Task: Use the formula "IMAGINARY" in spreadsheet "Project protfolio".
Action: Mouse moved to (129, 75)
Screenshot: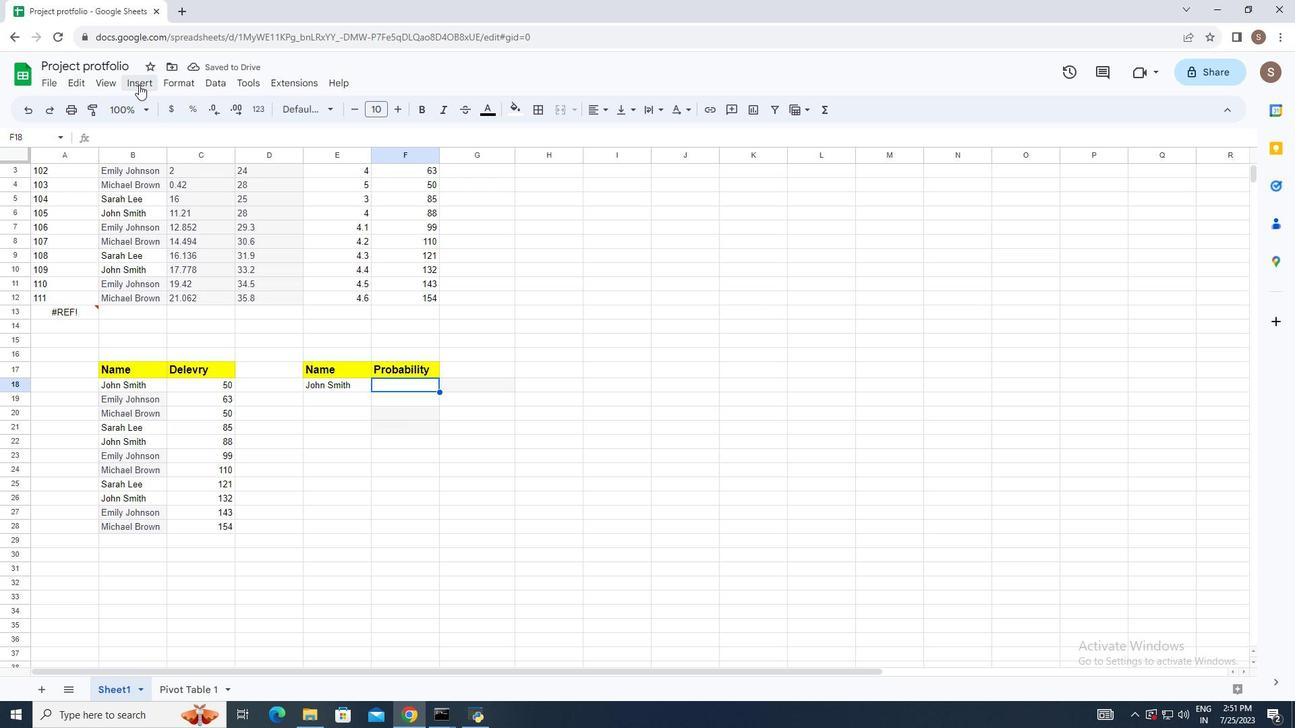 
Action: Mouse pressed left at (129, 75)
Screenshot: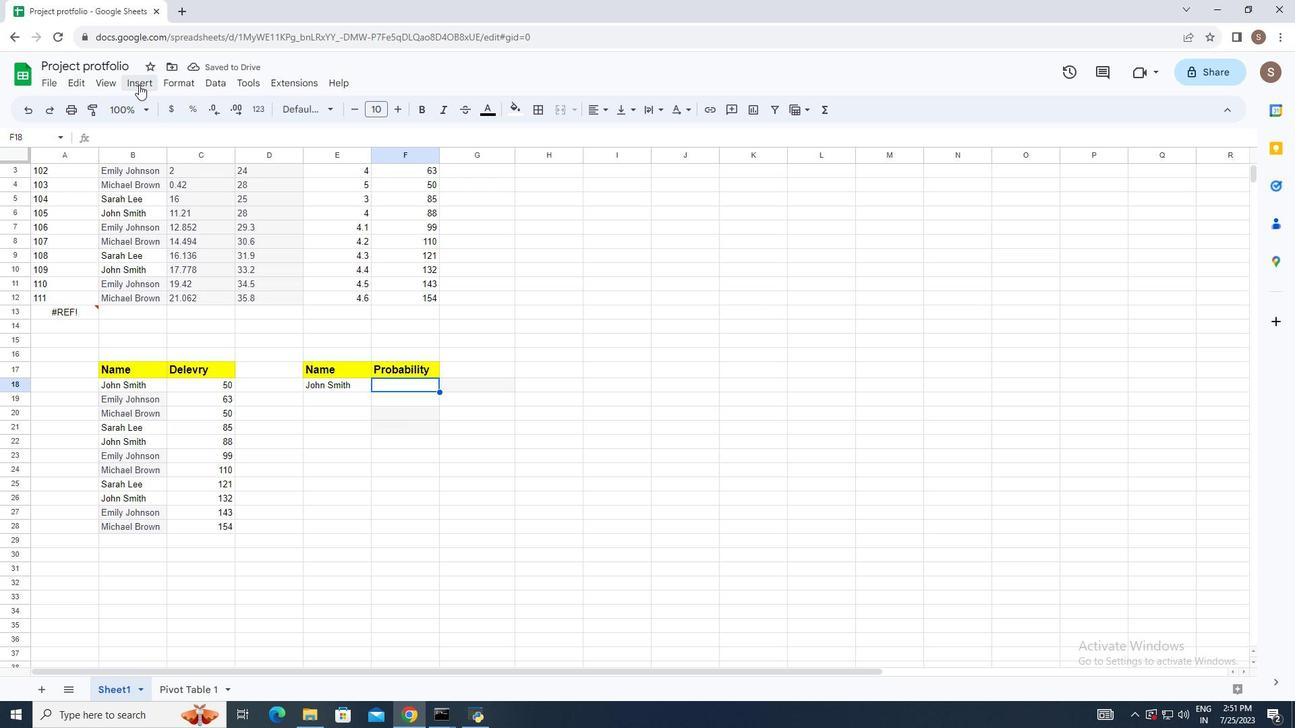 
Action: Mouse moved to (210, 305)
Screenshot: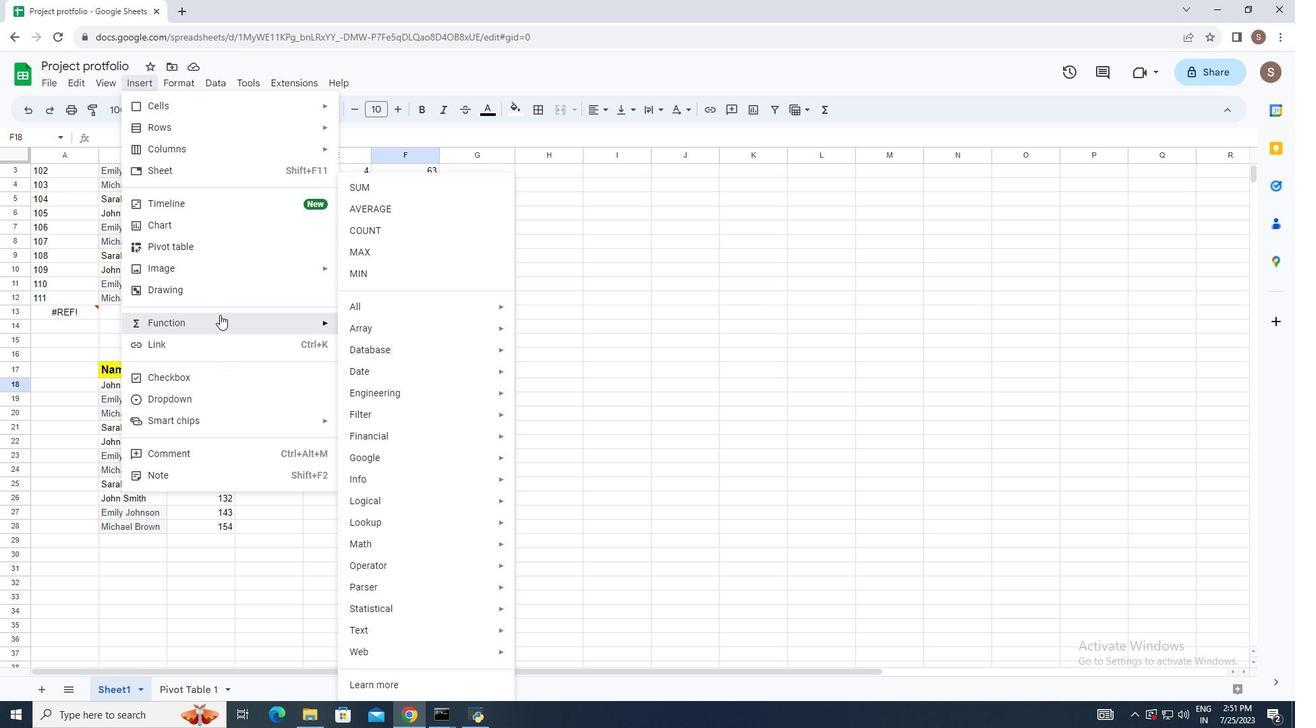 
Action: Mouse pressed left at (210, 305)
Screenshot: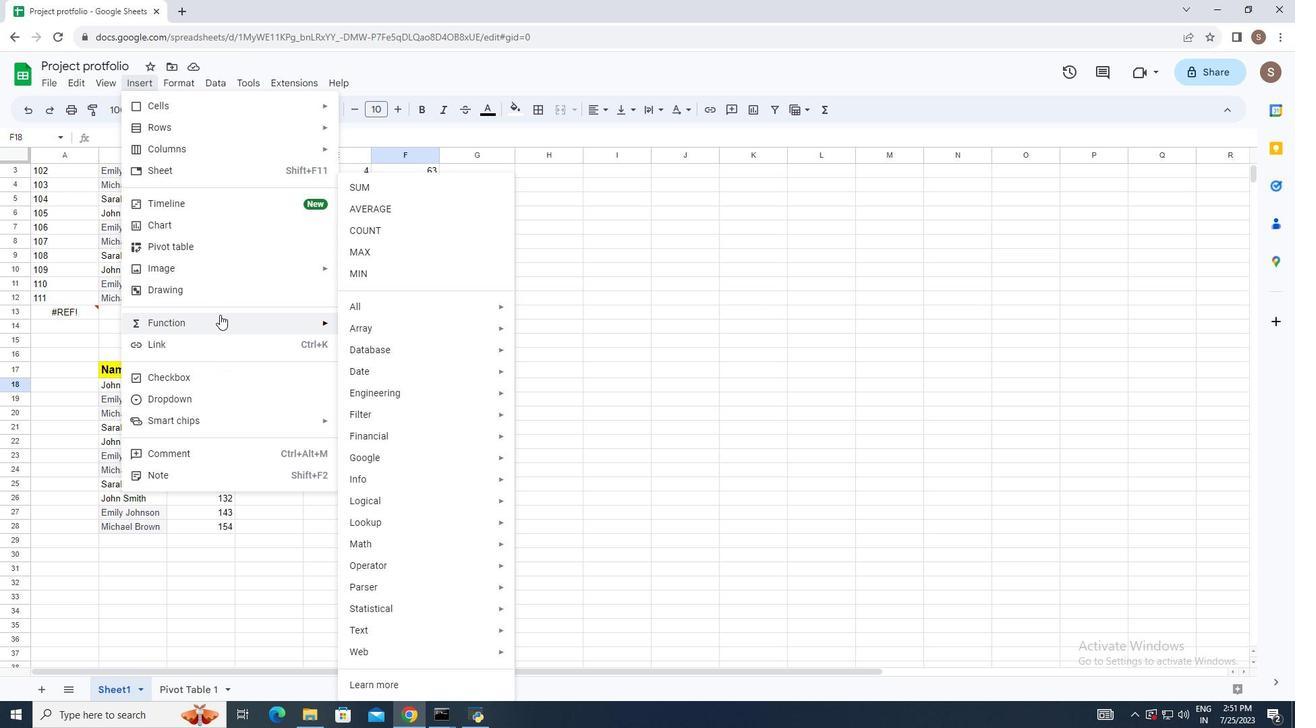 
Action: Mouse moved to (362, 300)
Screenshot: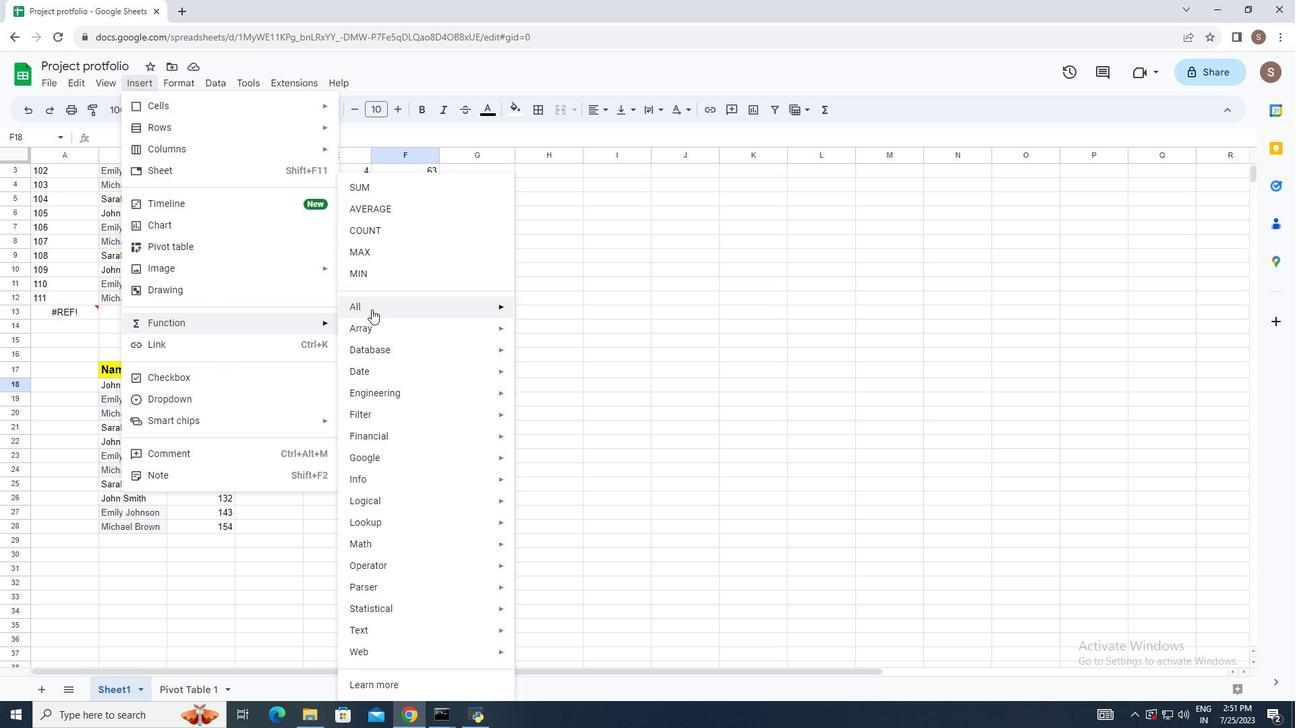 
Action: Mouse pressed left at (362, 300)
Screenshot: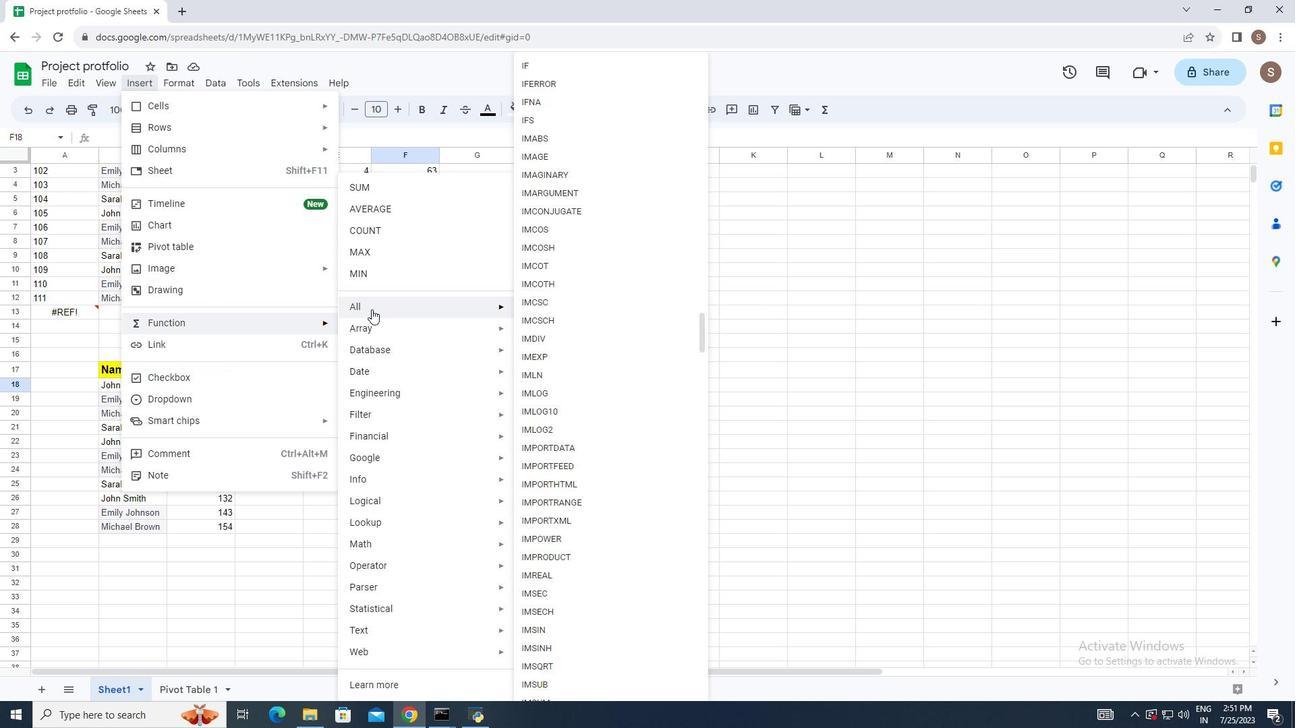 
Action: Mouse moved to (587, 164)
Screenshot: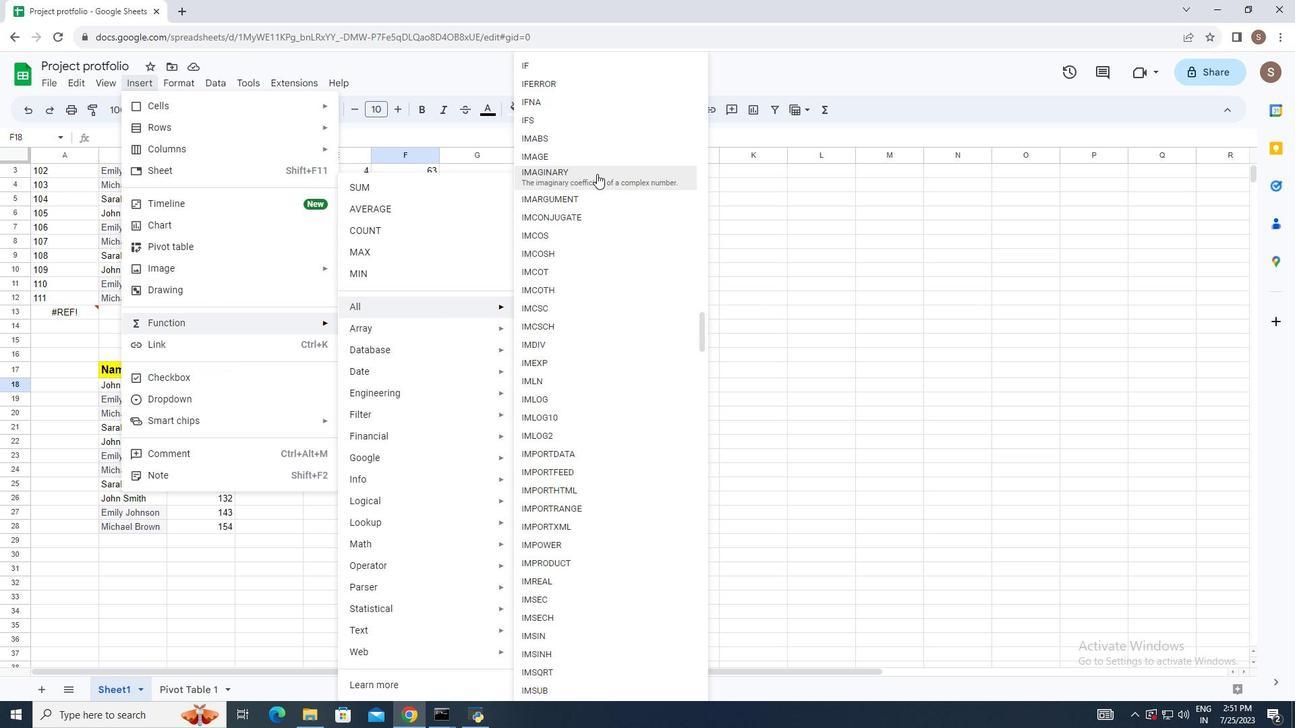 
Action: Mouse pressed left at (587, 164)
Screenshot: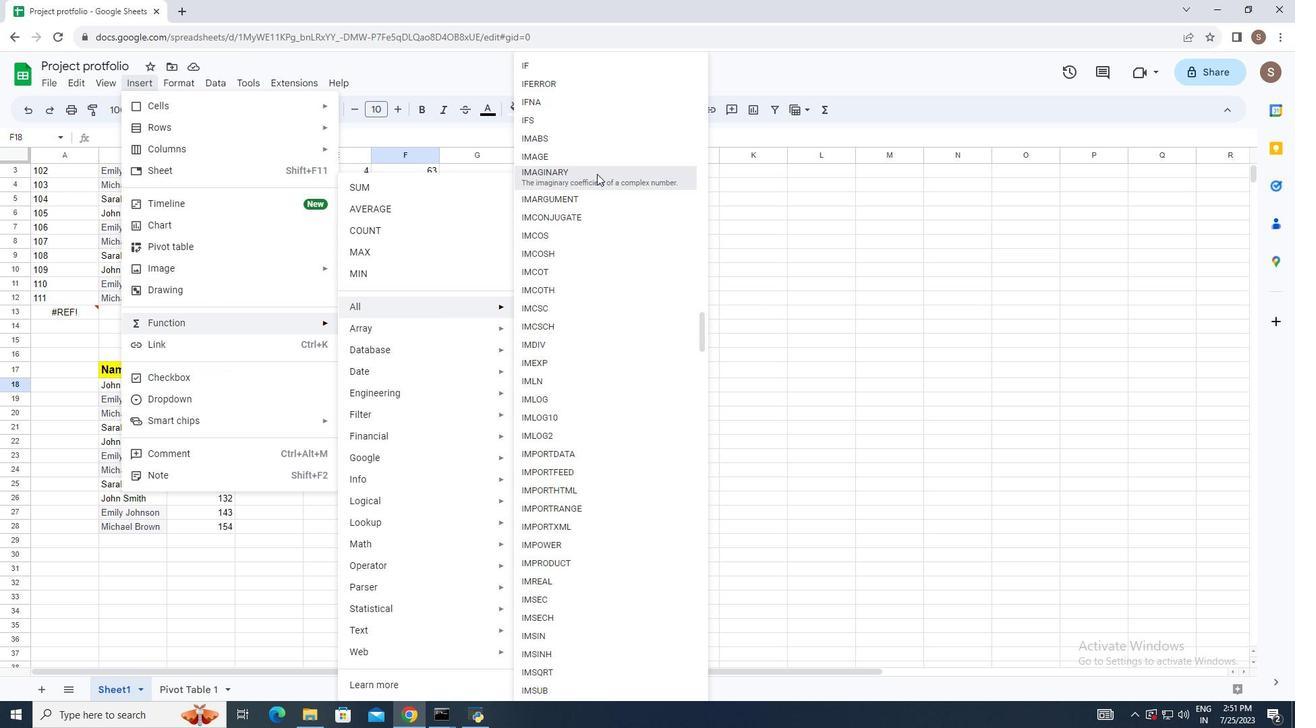 
Action: Mouse moved to (512, 355)
Screenshot: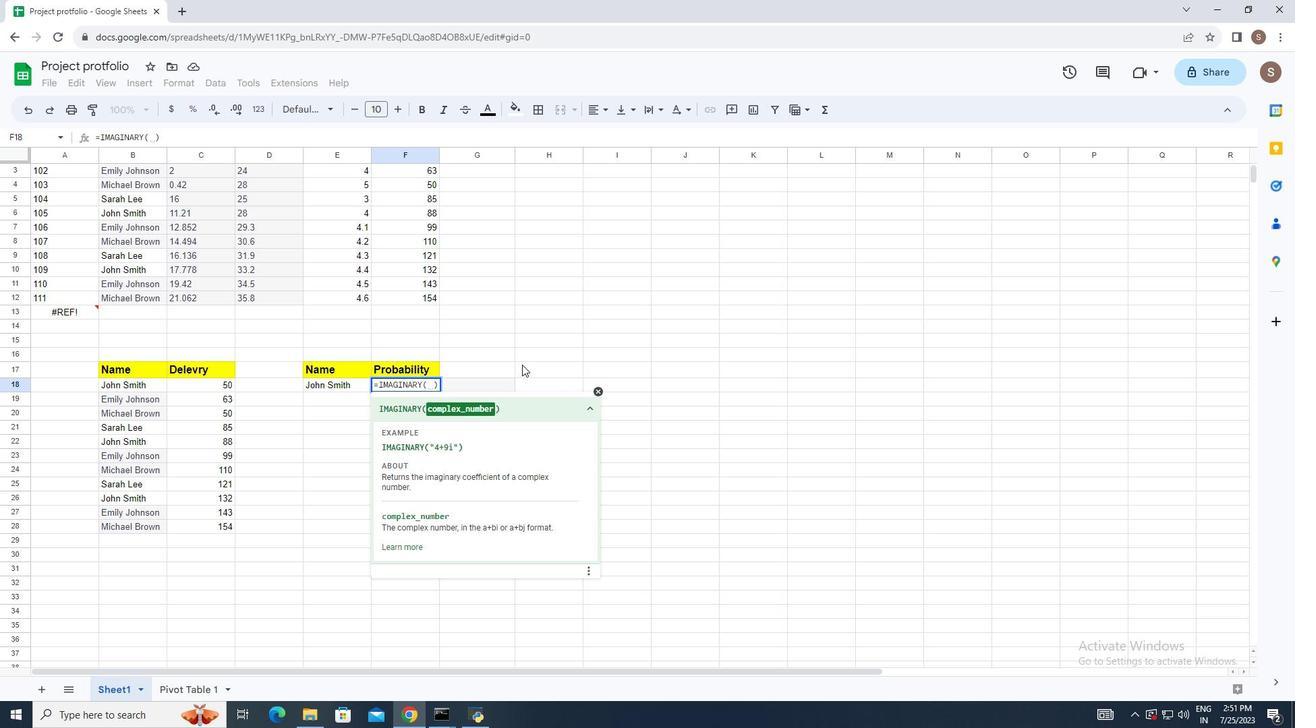 
Action: Key pressed <Key.shift_r>"4<Key.shift_r>+9i<Key.shift>"<Key.enter>
Screenshot: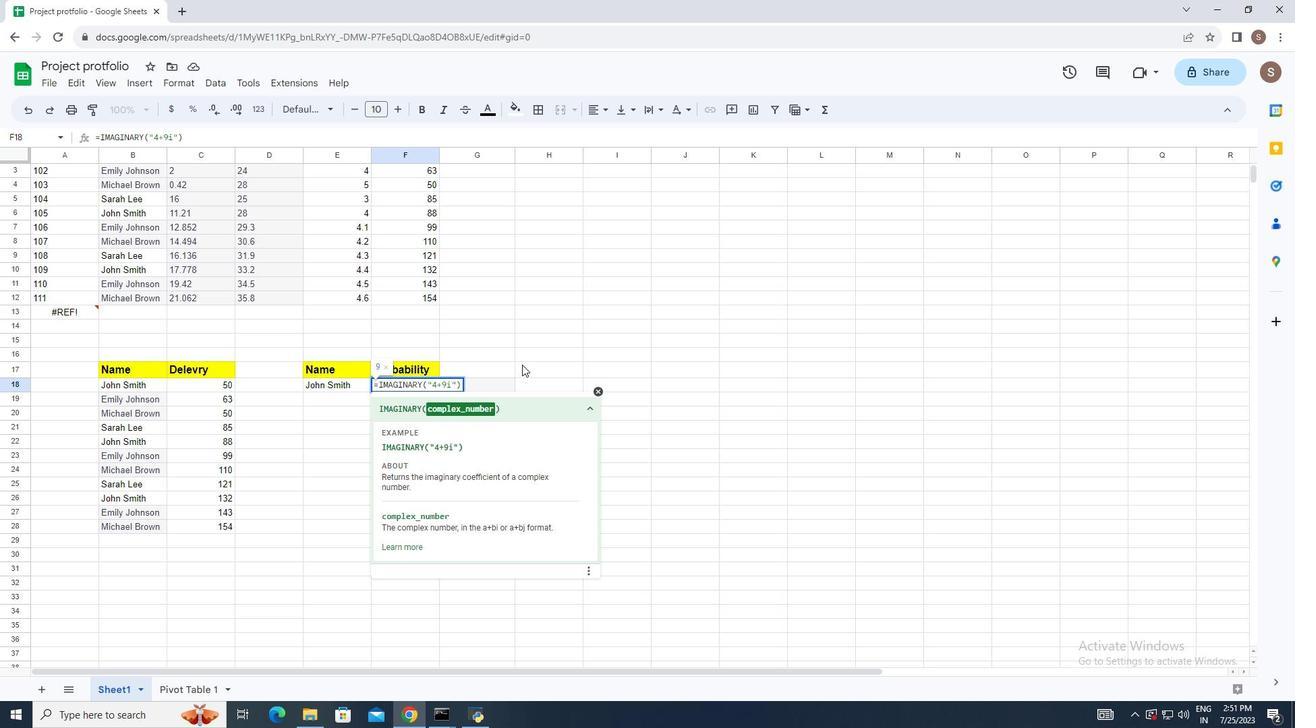 
Action: Mouse moved to (512, 346)
Screenshot: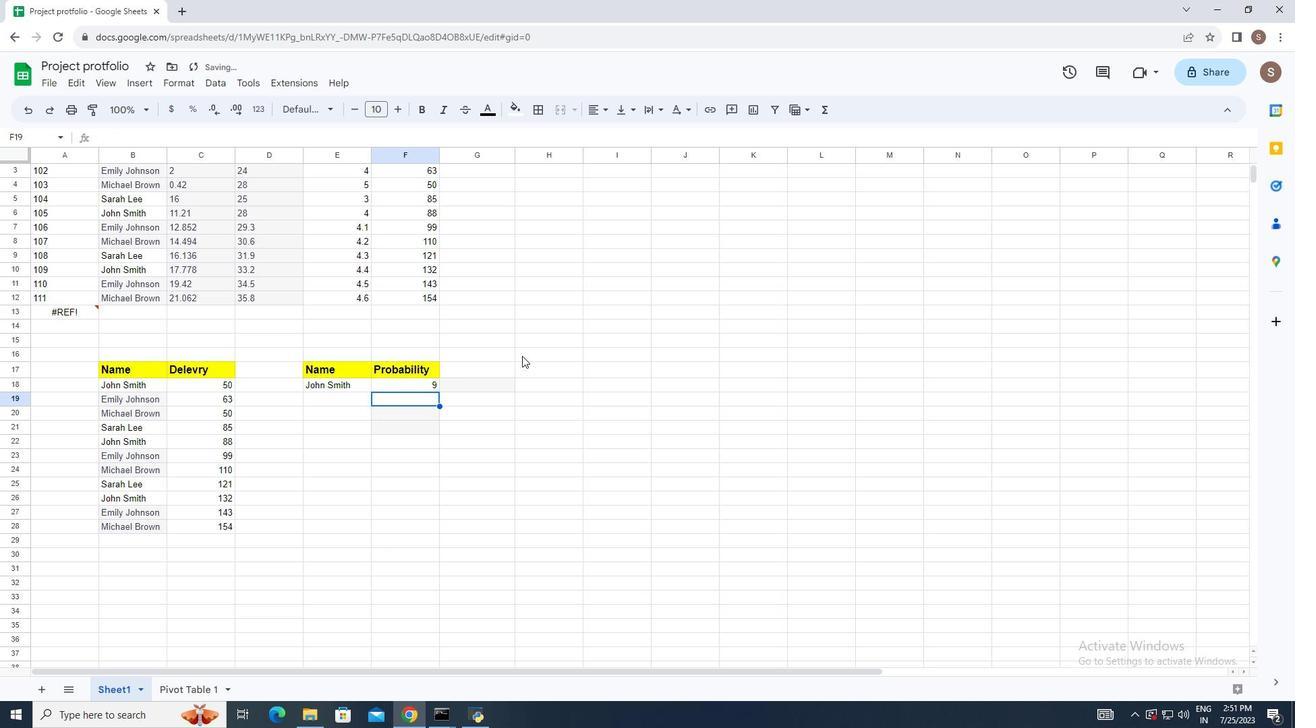 
